 Task: Change the meeting name to "Budget Review".
Action: Mouse moved to (138, 146)
Screenshot: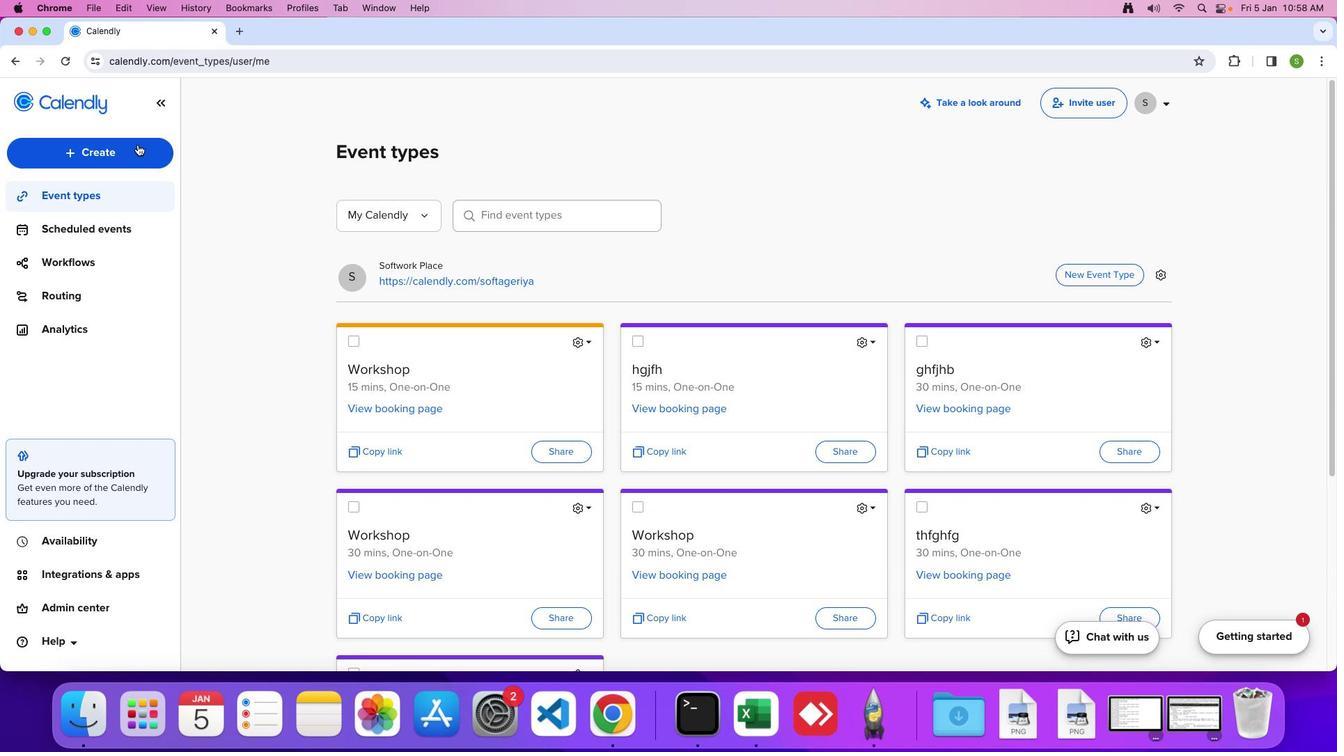 
Action: Mouse pressed left at (138, 146)
Screenshot: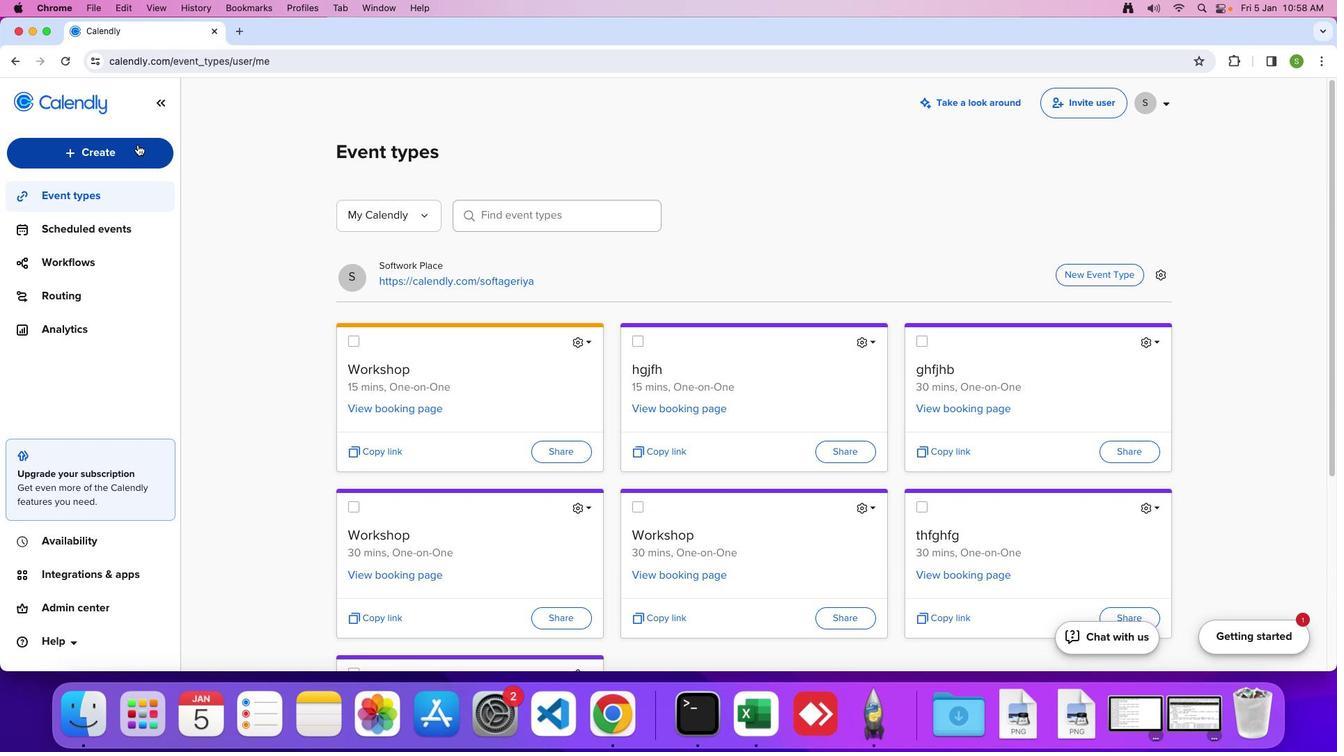 
Action: Mouse moved to (86, 259)
Screenshot: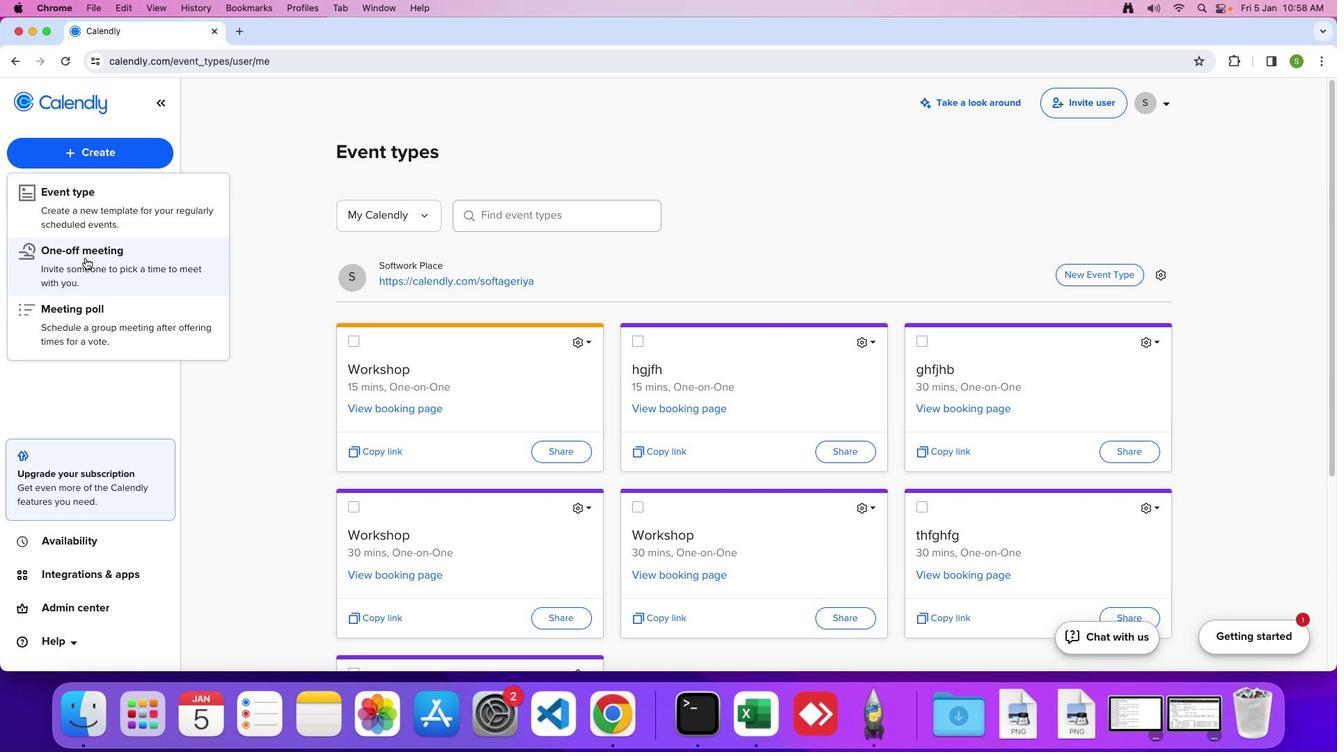 
Action: Mouse pressed left at (86, 259)
Screenshot: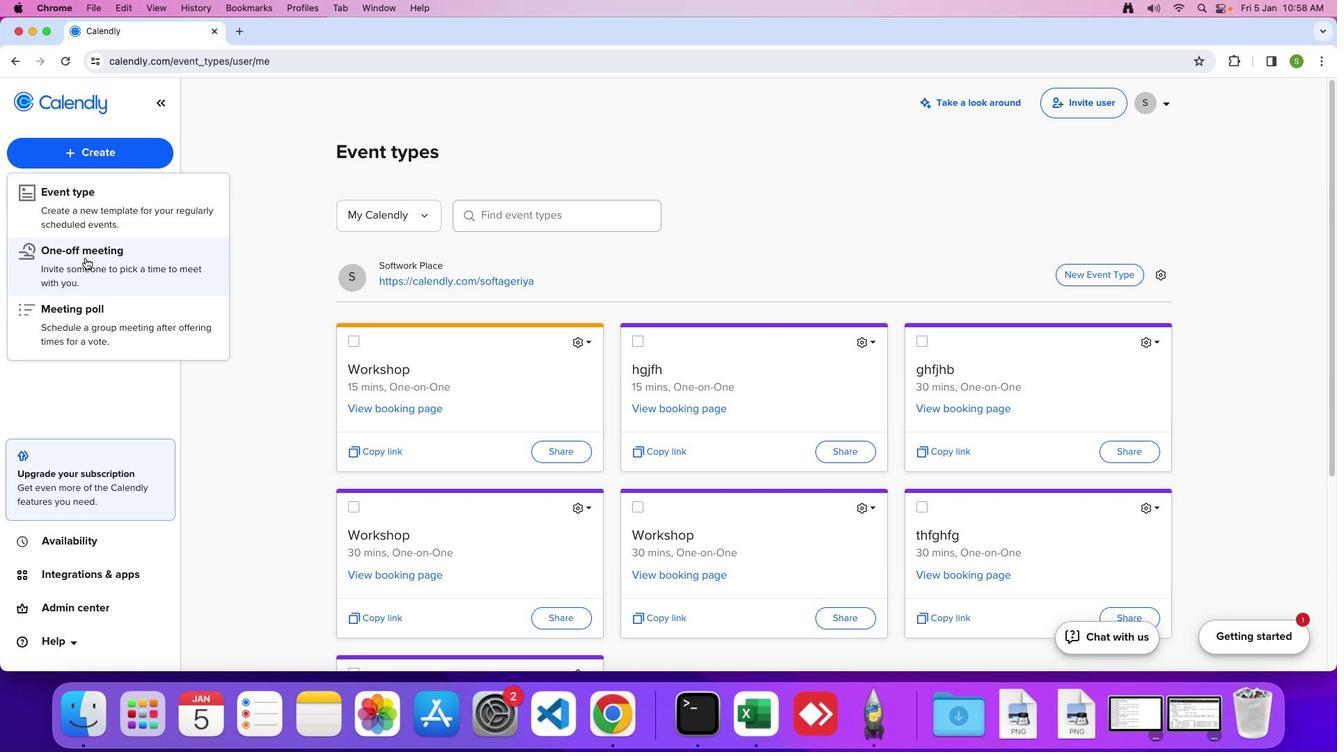 
Action: Mouse moved to (1117, 234)
Screenshot: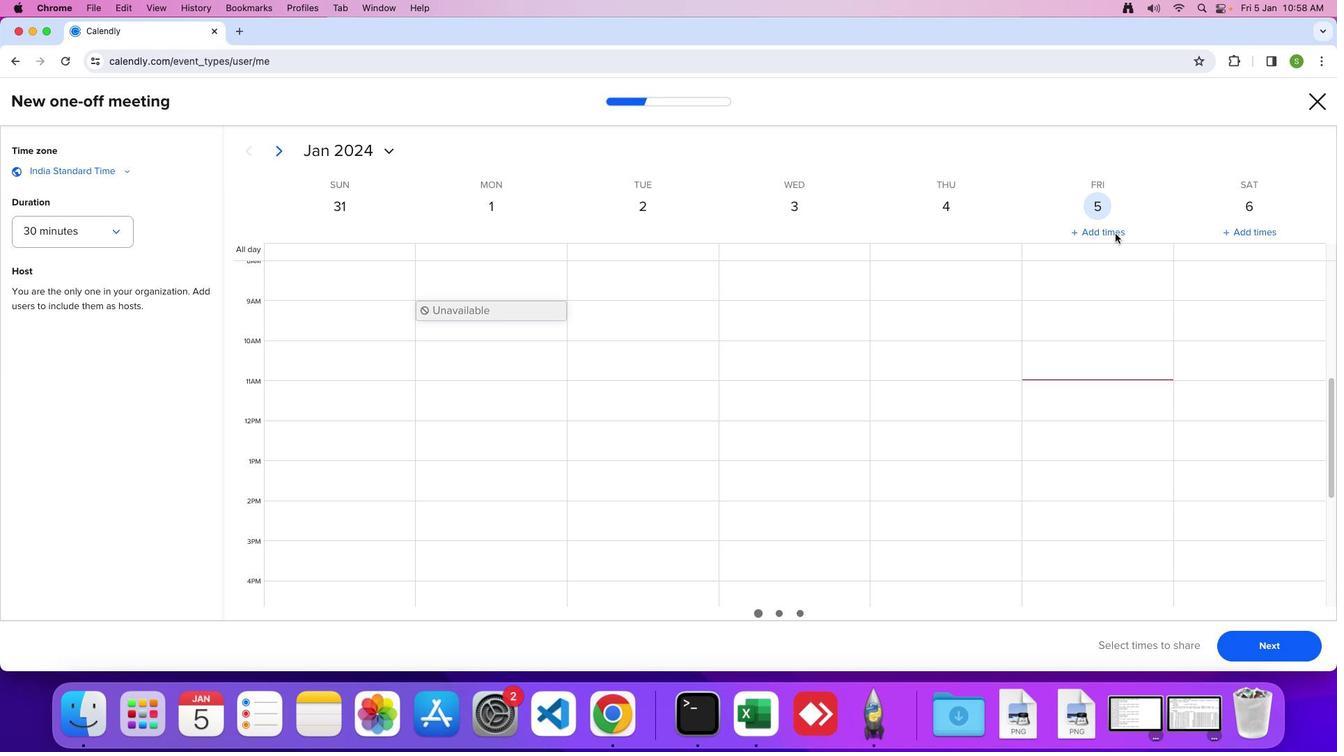 
Action: Mouse pressed left at (1117, 234)
Screenshot: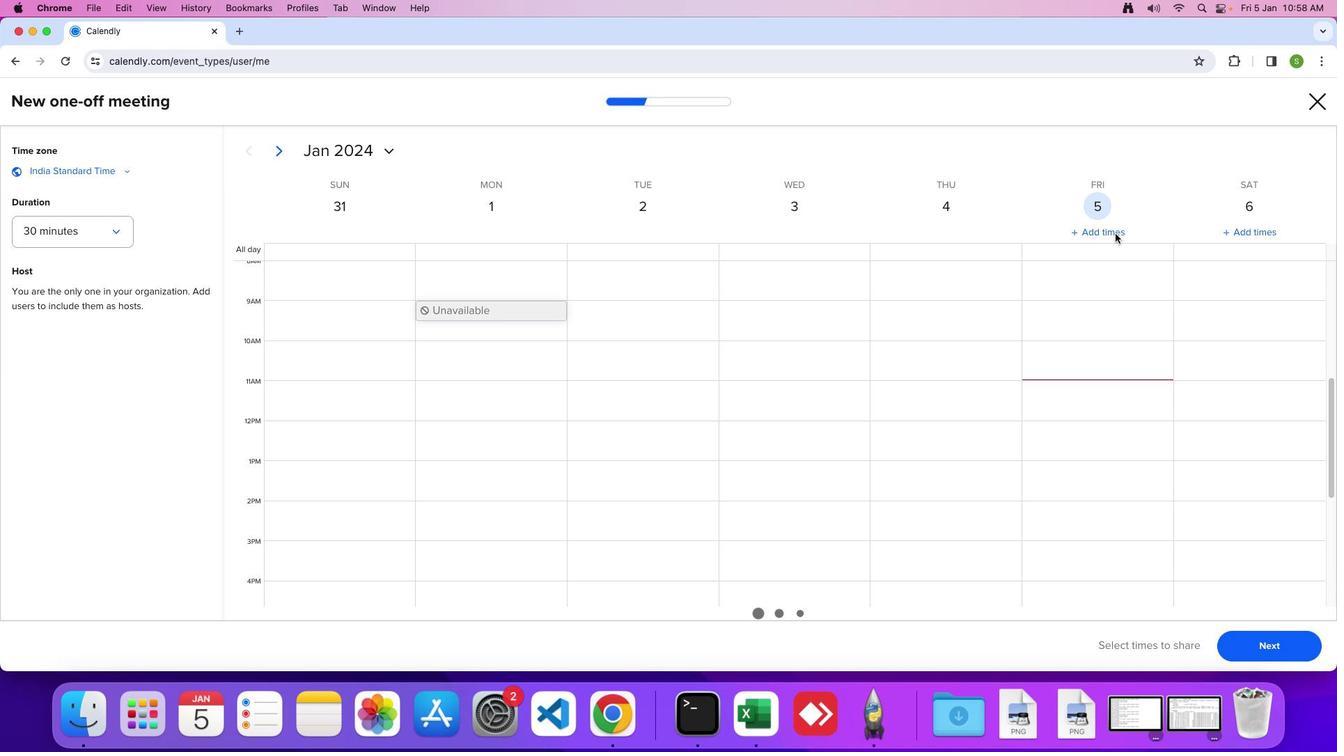 
Action: Mouse moved to (1250, 649)
Screenshot: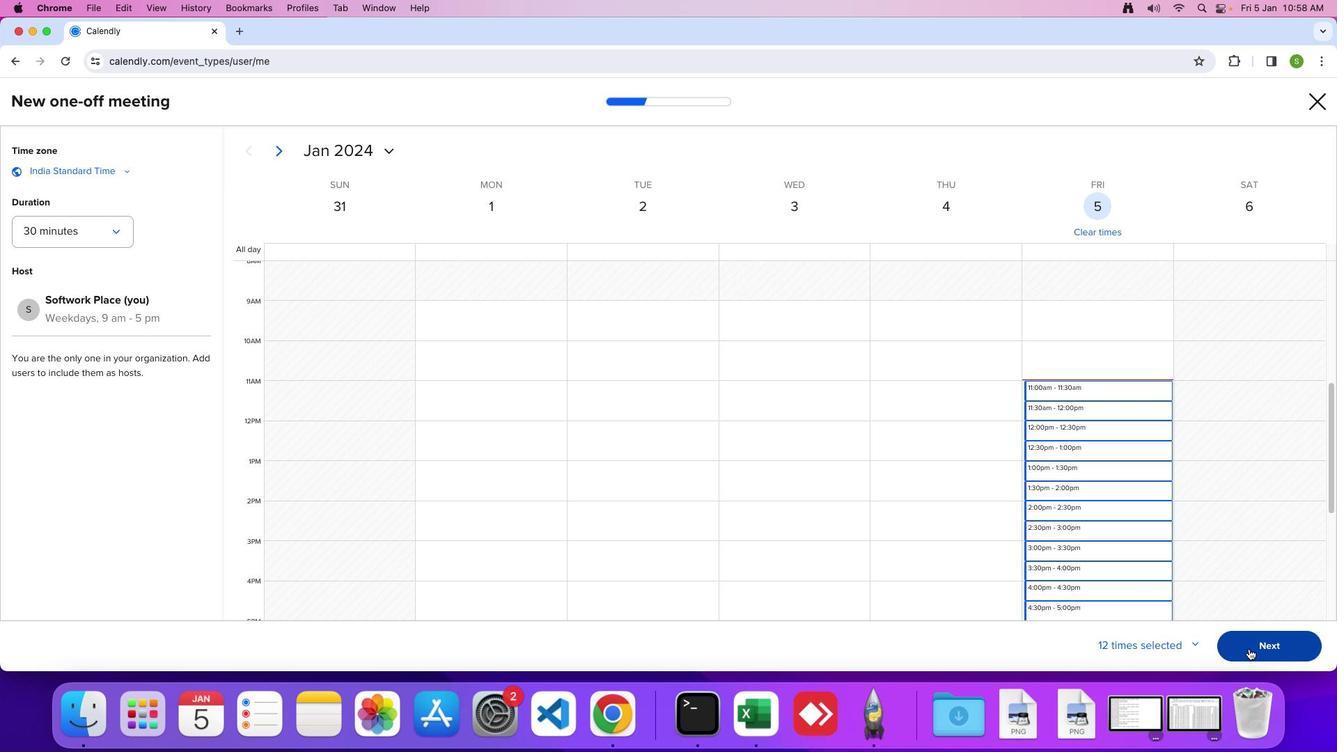 
Action: Mouse pressed left at (1250, 649)
Screenshot: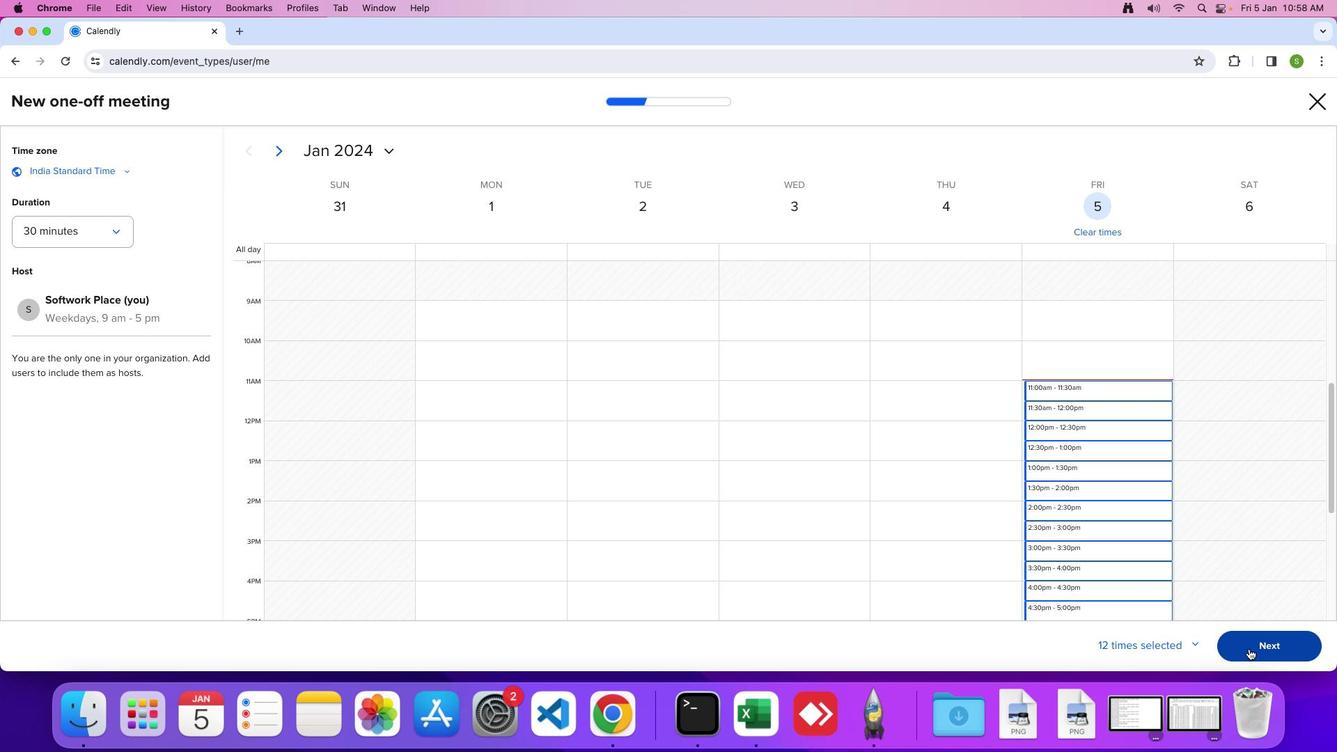 
Action: Mouse moved to (665, 396)
Screenshot: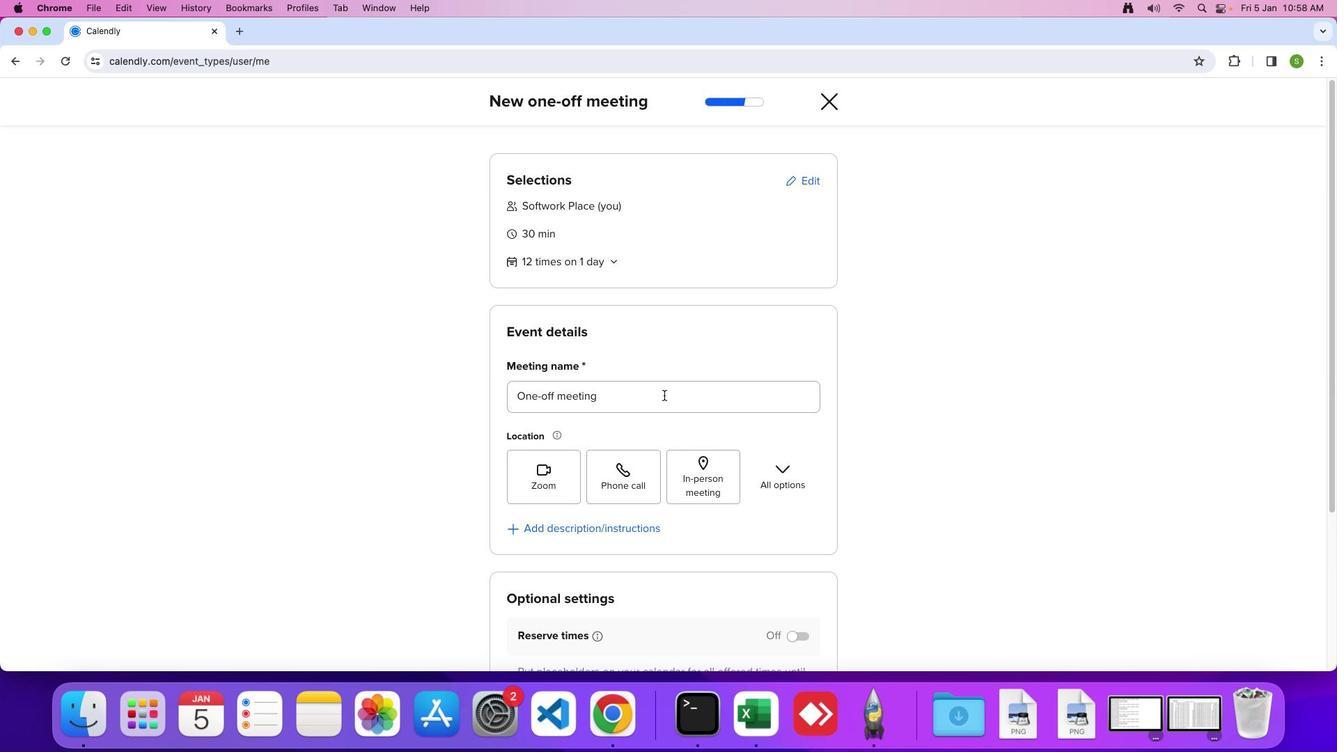 
Action: Mouse pressed left at (665, 396)
Screenshot: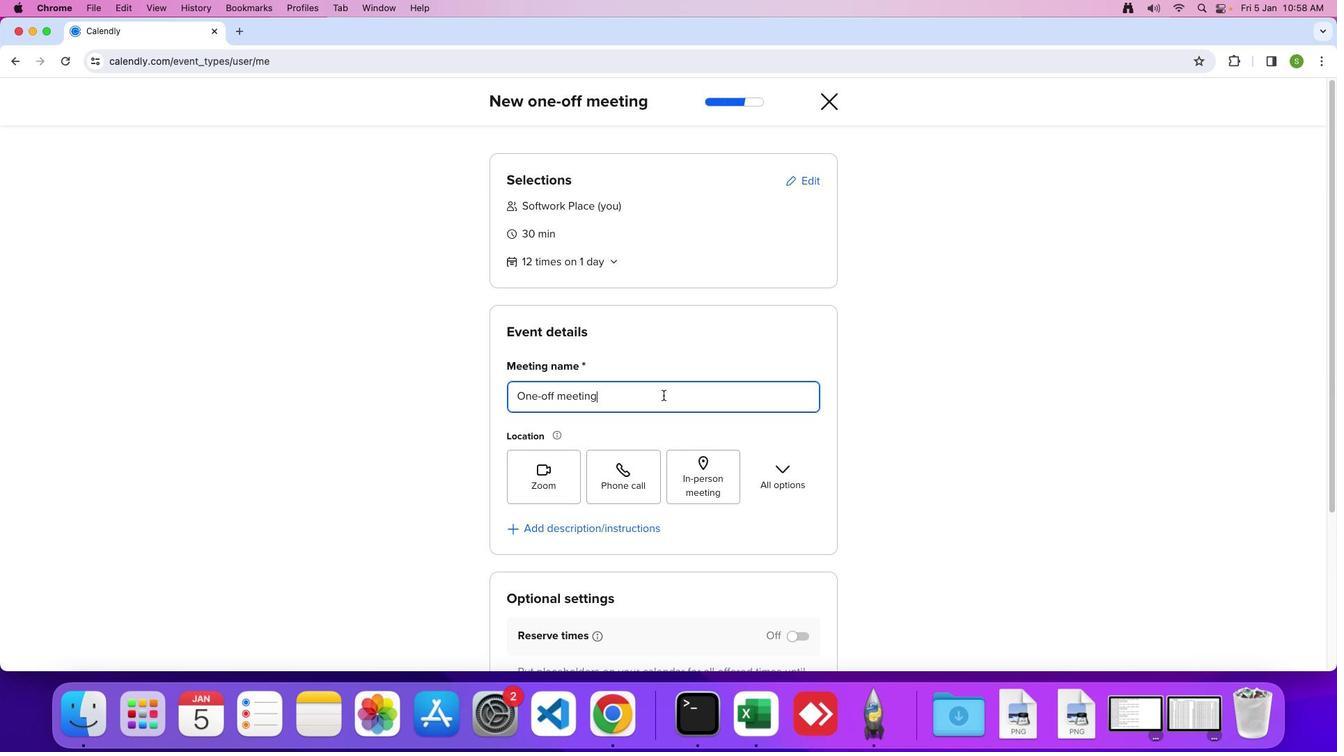 
Action: Mouse moved to (470, 381)
Screenshot: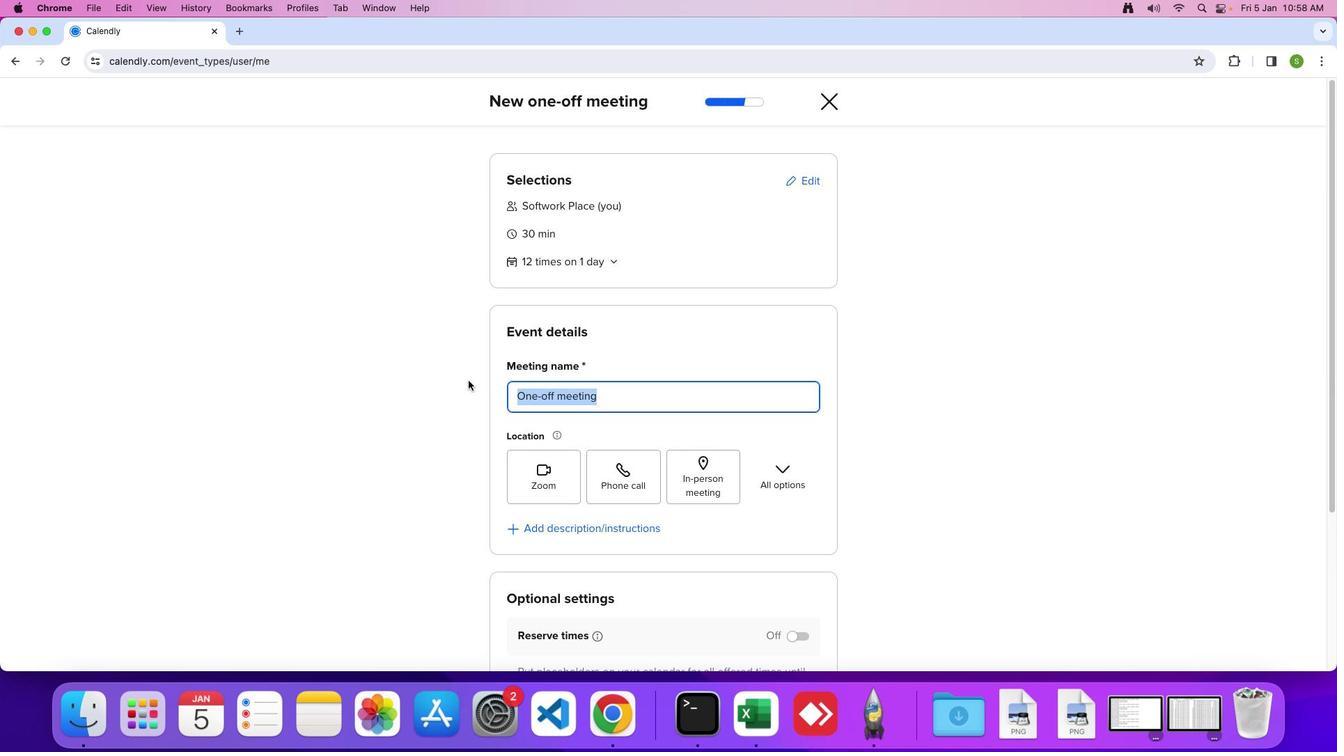 
Action: Key pressed 'B'Key.caps_lock'u''d''g''e''t'Key.spaceKey.shift'R''e''v''i''e''w'
Screenshot: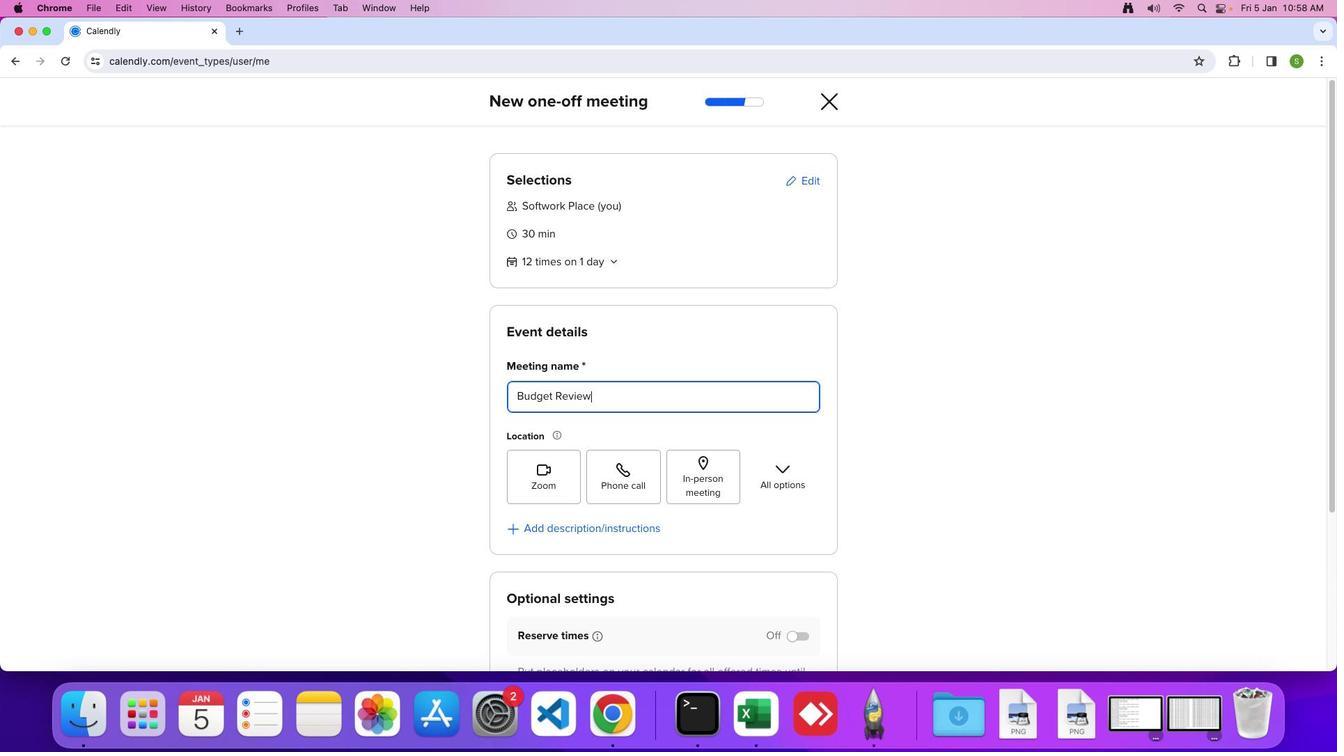 
Action: Mouse moved to (898, 426)
Screenshot: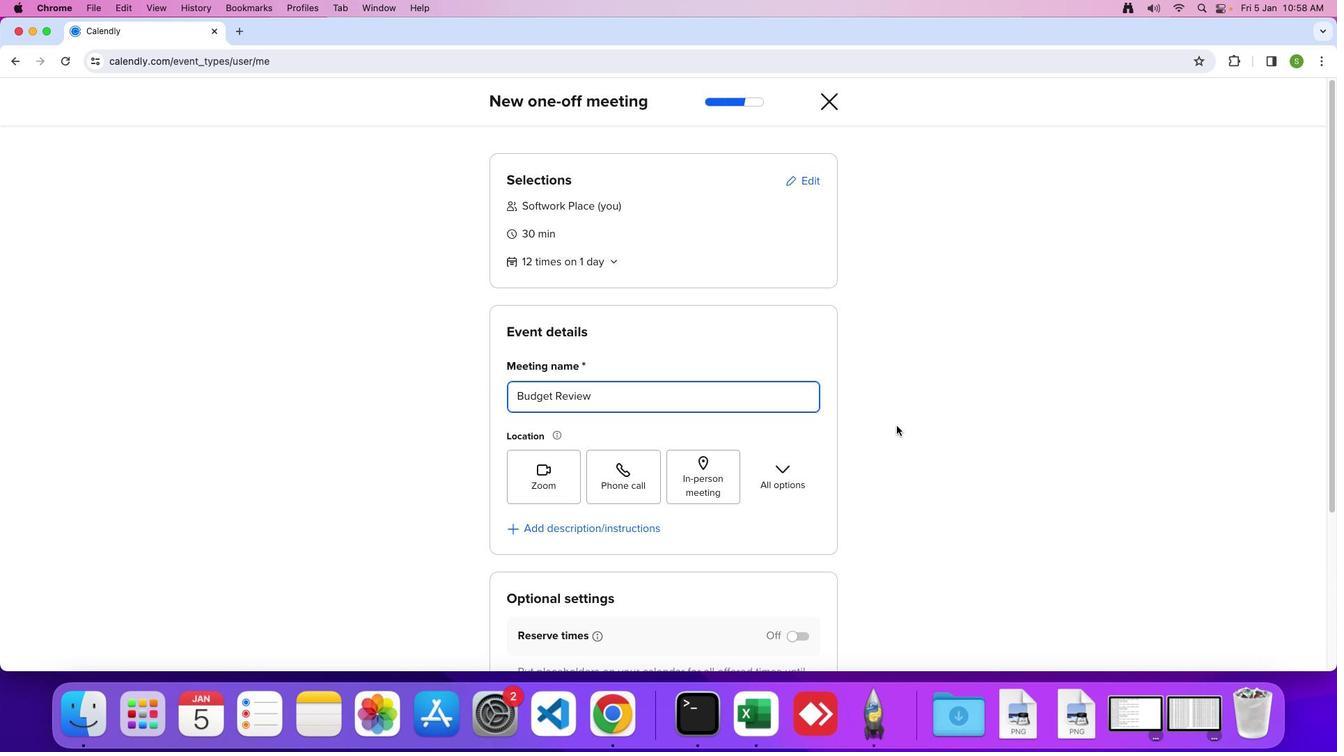 
